 Task: Start in the project TreasureLine the sprint 'Light Speed', with a duration of 3 weeks.
Action: Mouse moved to (204, 61)
Screenshot: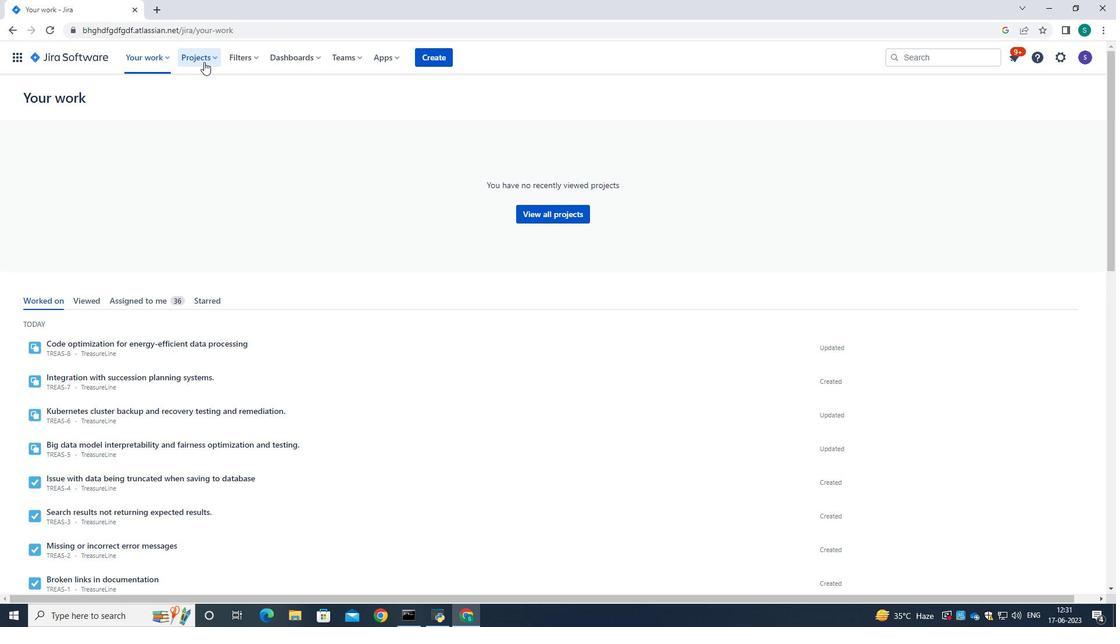 
Action: Mouse pressed left at (204, 61)
Screenshot: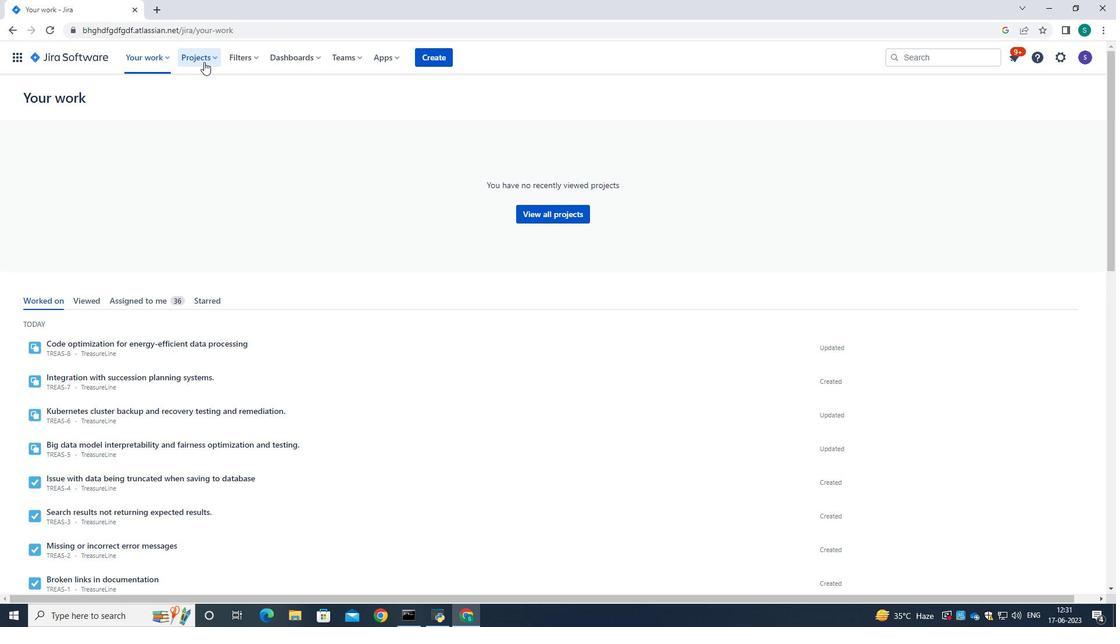 
Action: Mouse moved to (206, 109)
Screenshot: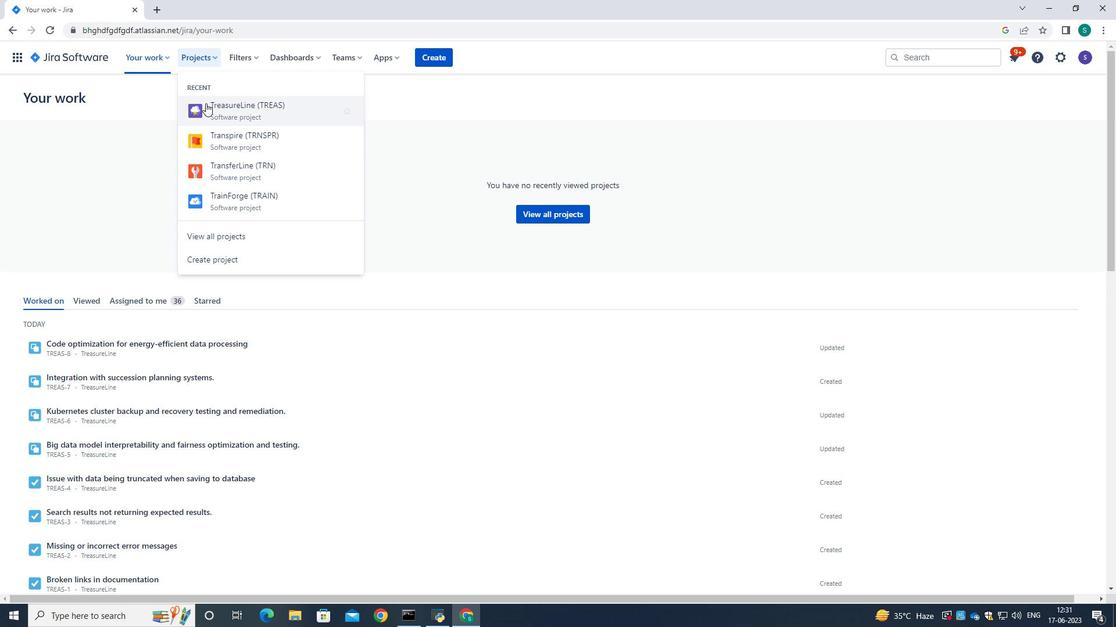 
Action: Mouse pressed left at (206, 109)
Screenshot: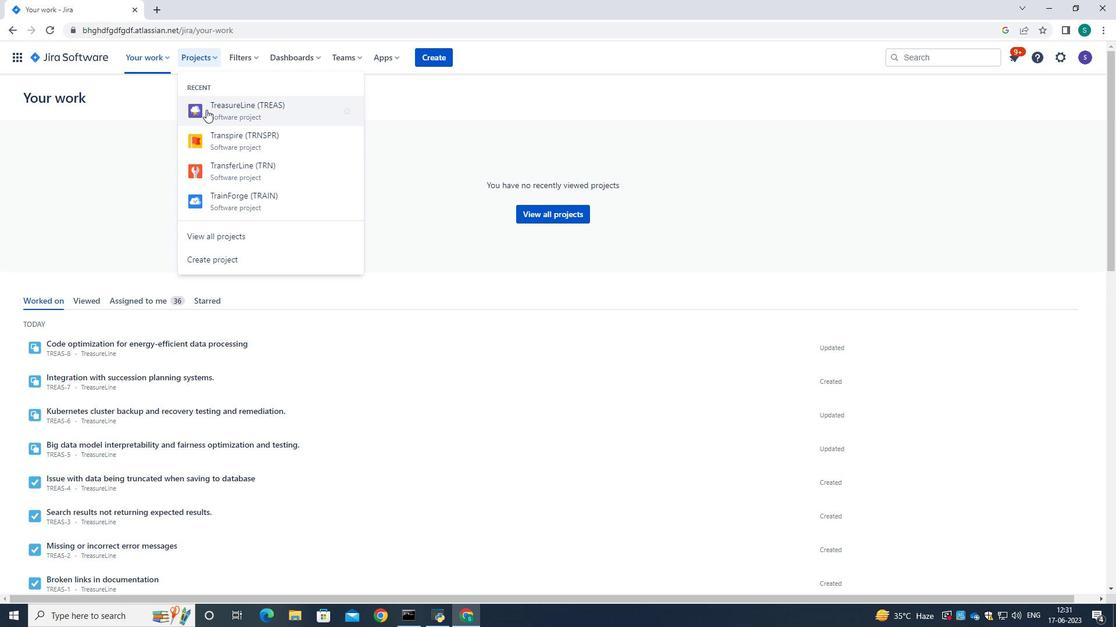 
Action: Mouse moved to (79, 177)
Screenshot: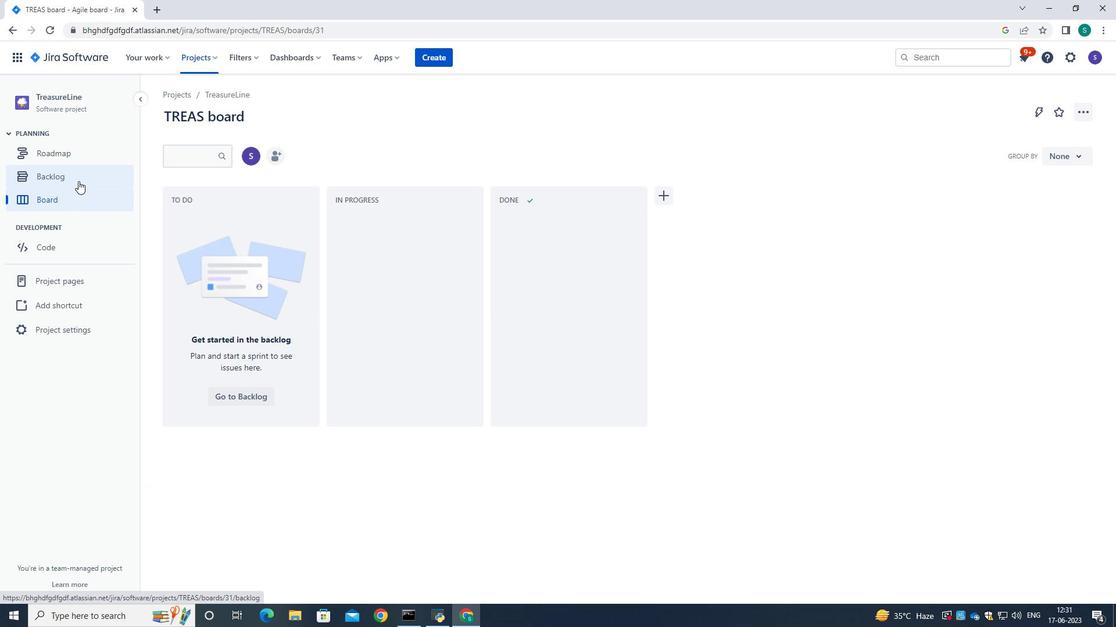 
Action: Mouse pressed left at (79, 177)
Screenshot: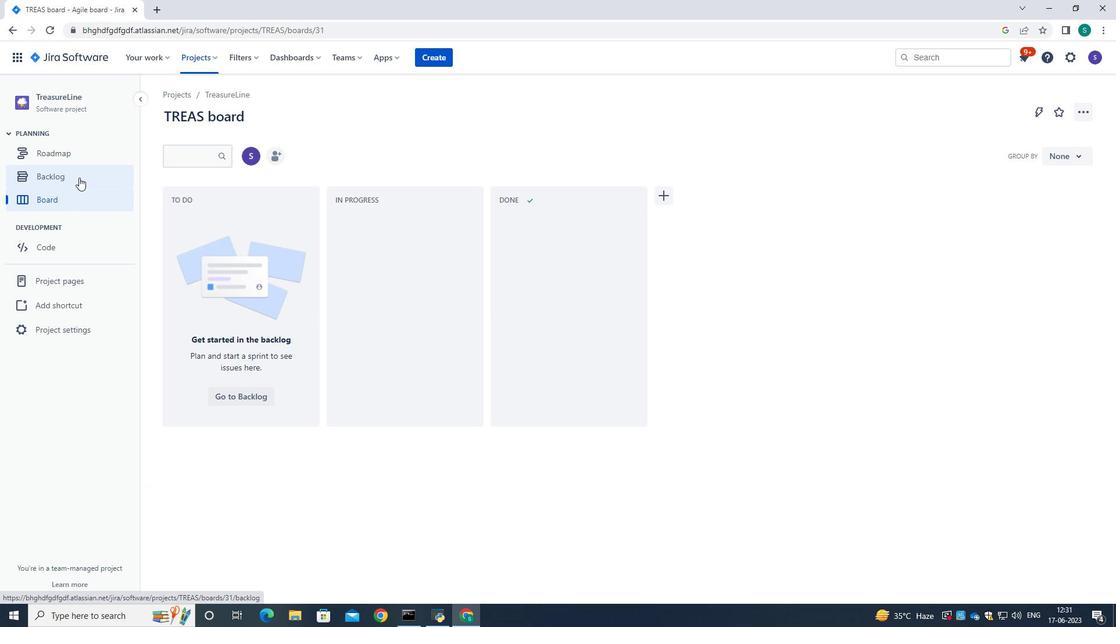
Action: Mouse moved to (433, 327)
Screenshot: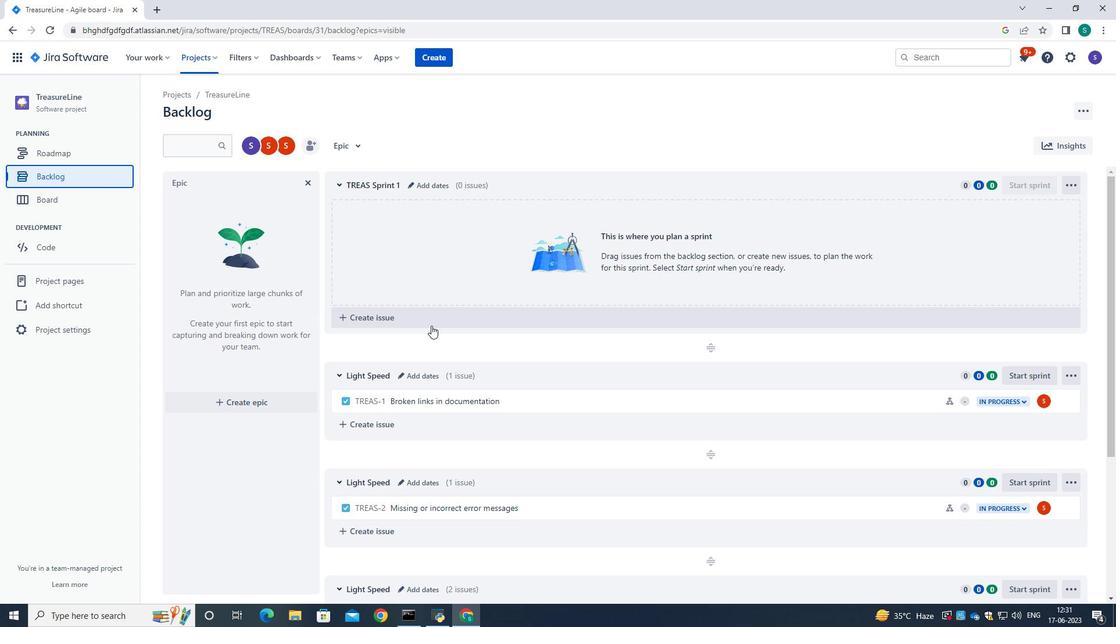 
Action: Mouse scrolled (433, 326) with delta (0, 0)
Screenshot: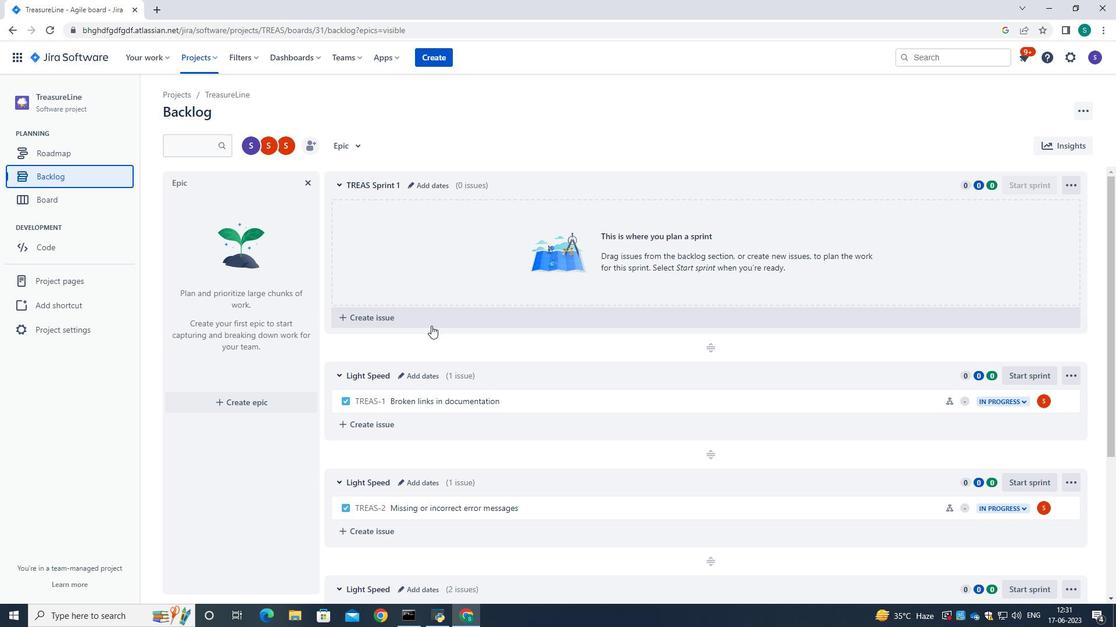 
Action: Mouse scrolled (433, 326) with delta (0, 0)
Screenshot: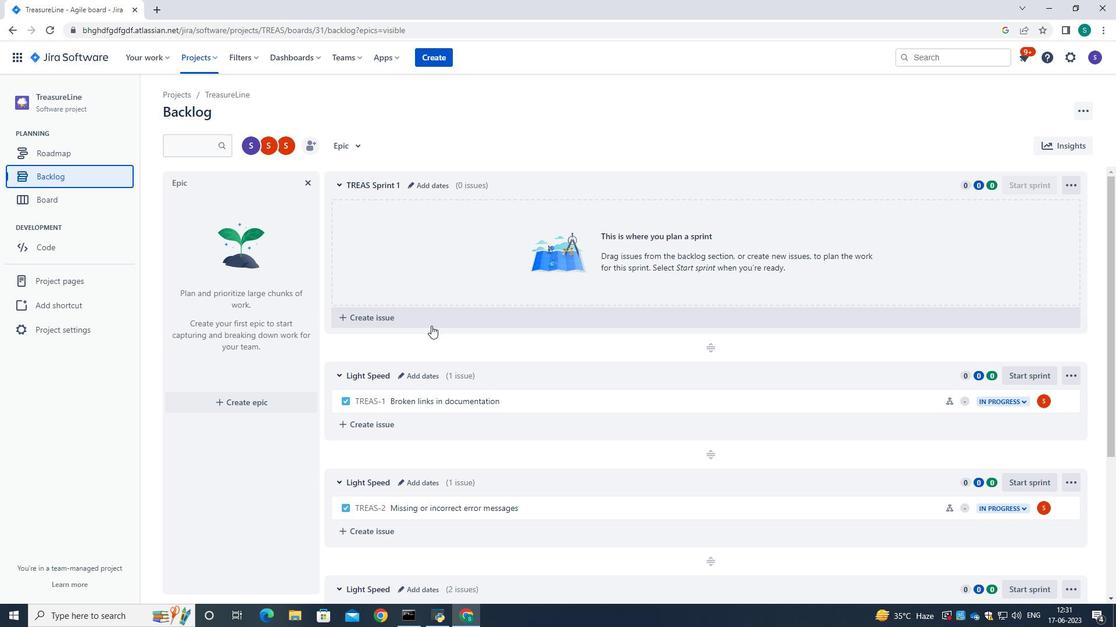 
Action: Mouse scrolled (433, 326) with delta (0, 0)
Screenshot: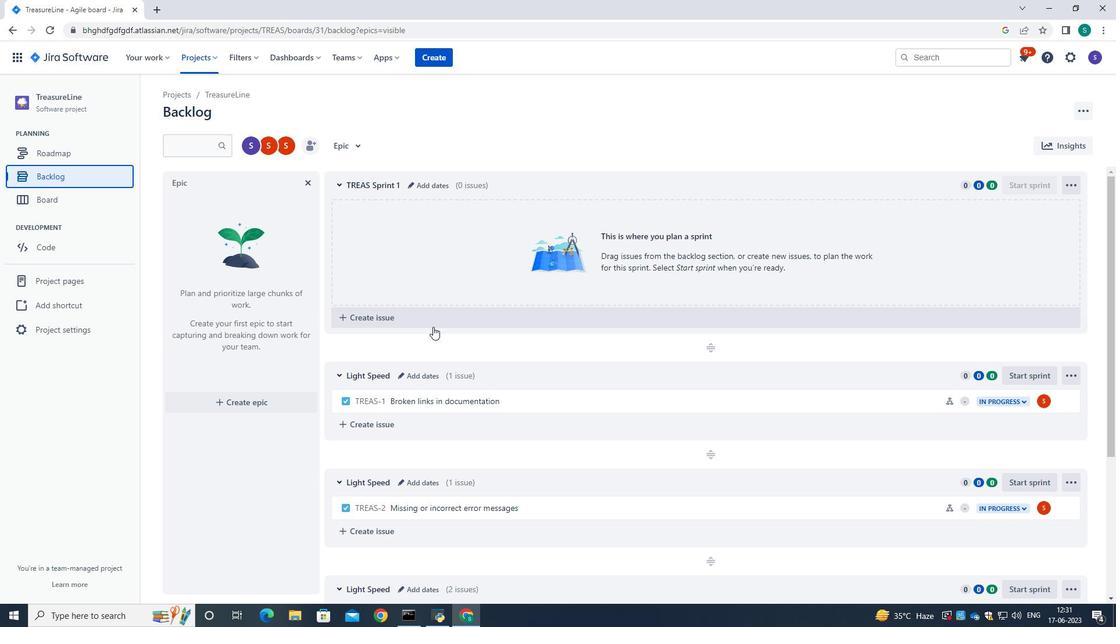 
Action: Mouse scrolled (433, 326) with delta (0, 0)
Screenshot: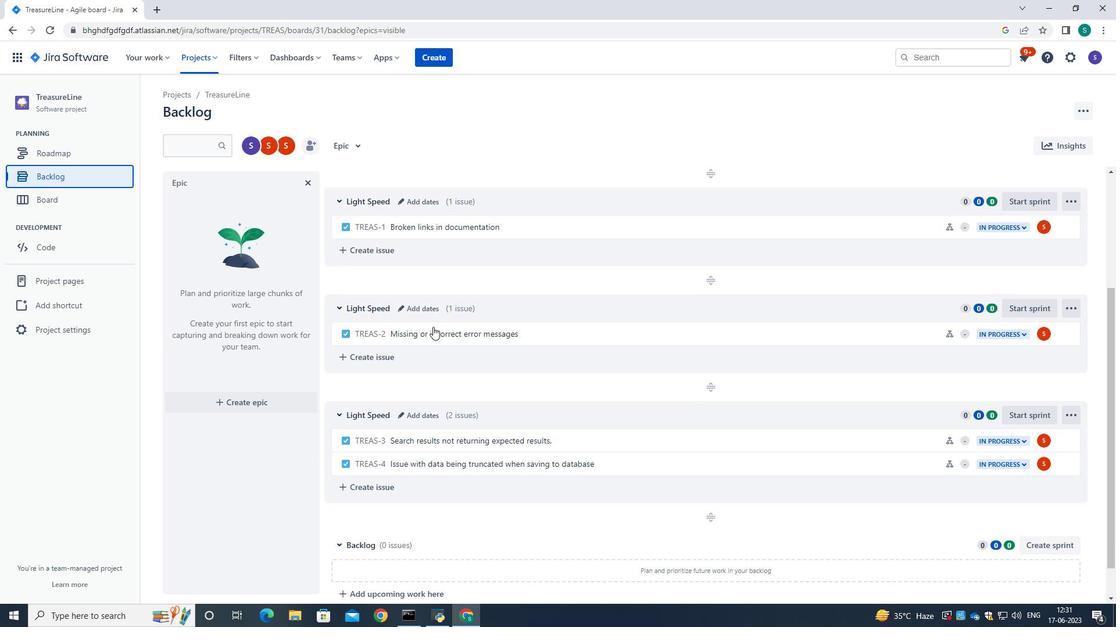 
Action: Mouse scrolled (433, 326) with delta (0, 0)
Screenshot: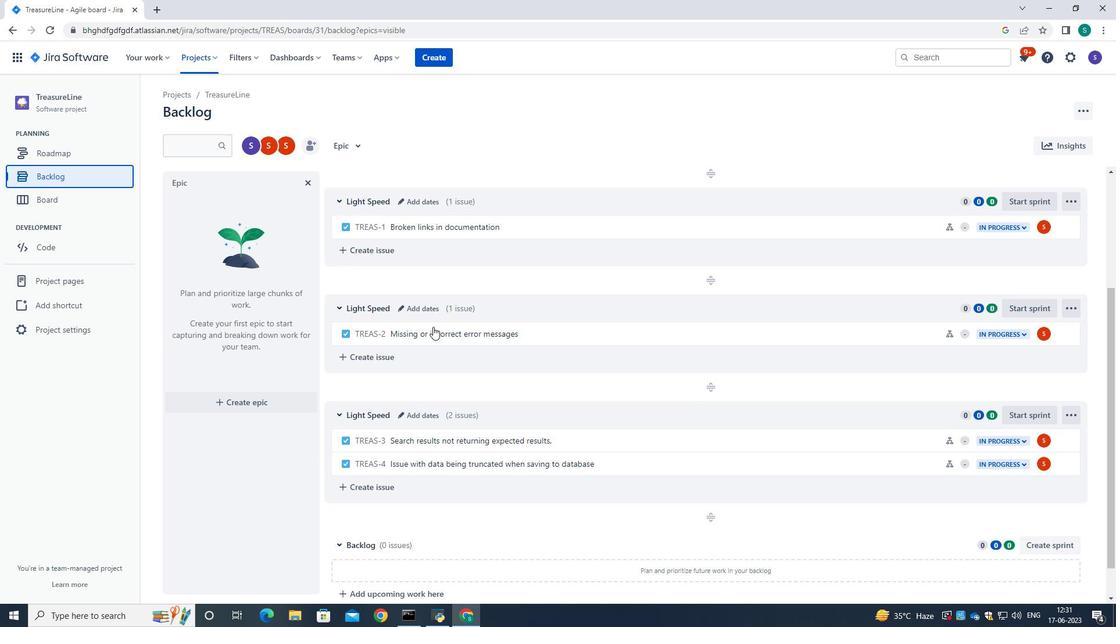 
Action: Mouse moved to (401, 373)
Screenshot: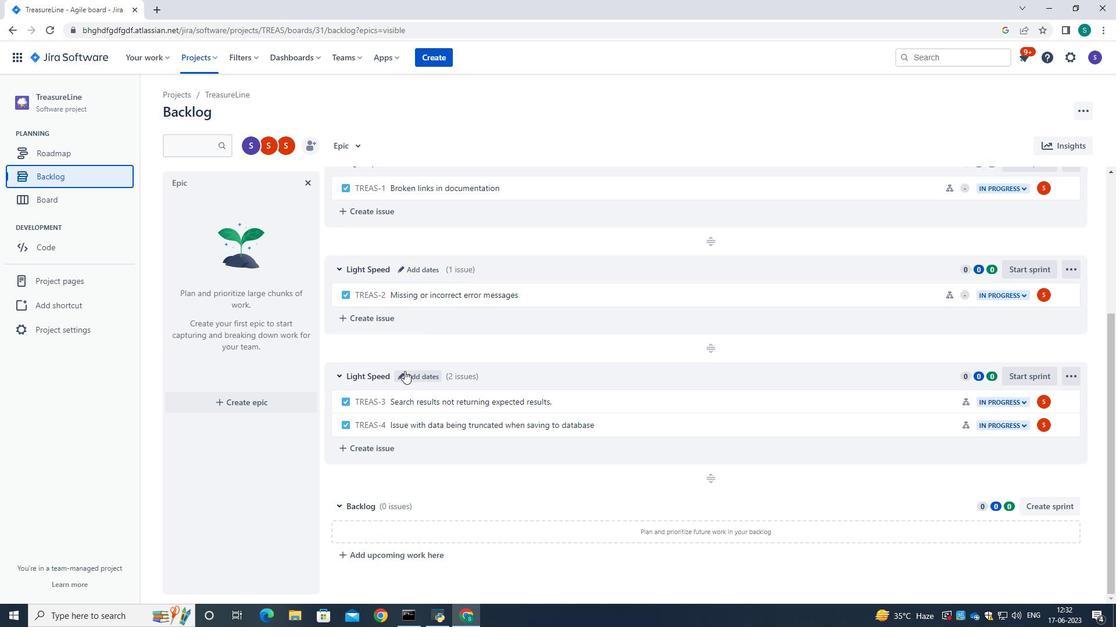 
Action: Mouse pressed left at (401, 373)
Screenshot: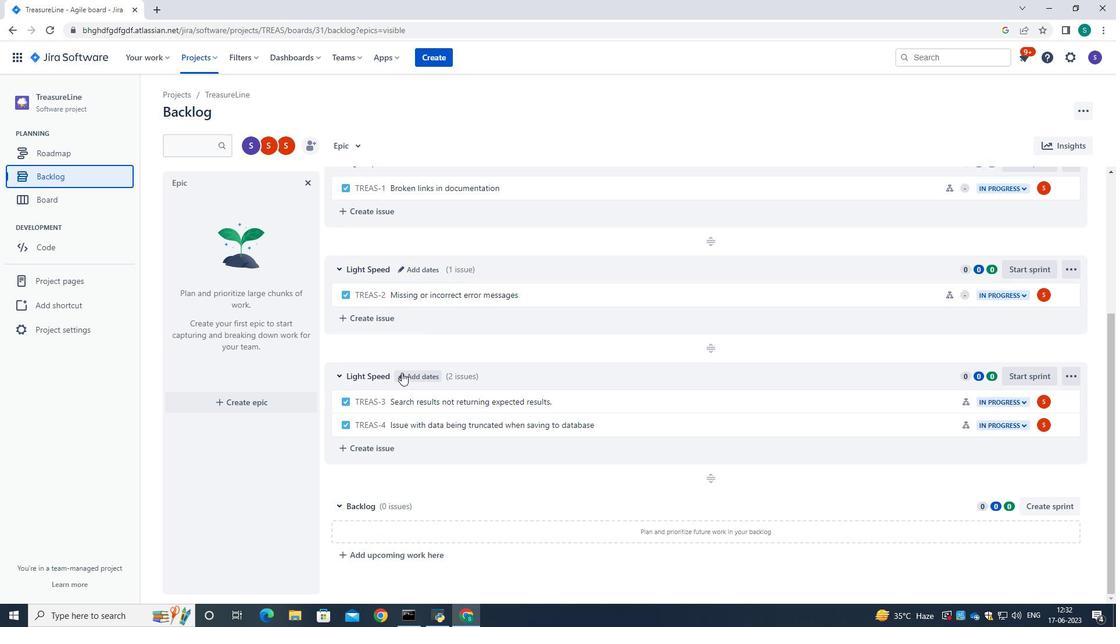 
Action: Mouse moved to (413, 180)
Screenshot: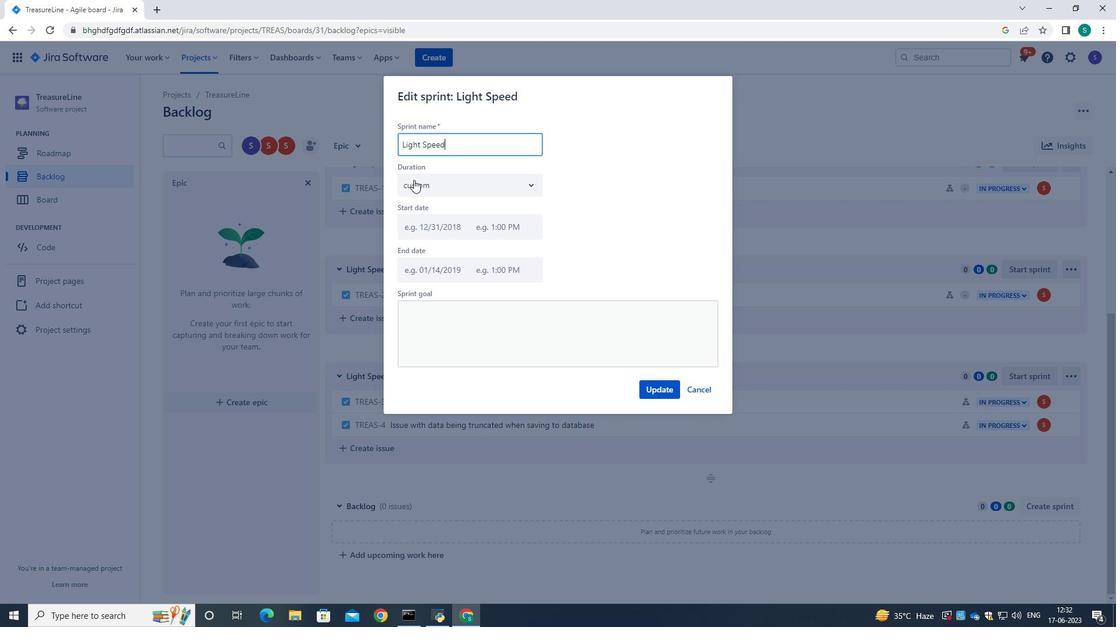 
Action: Mouse pressed left at (413, 180)
Screenshot: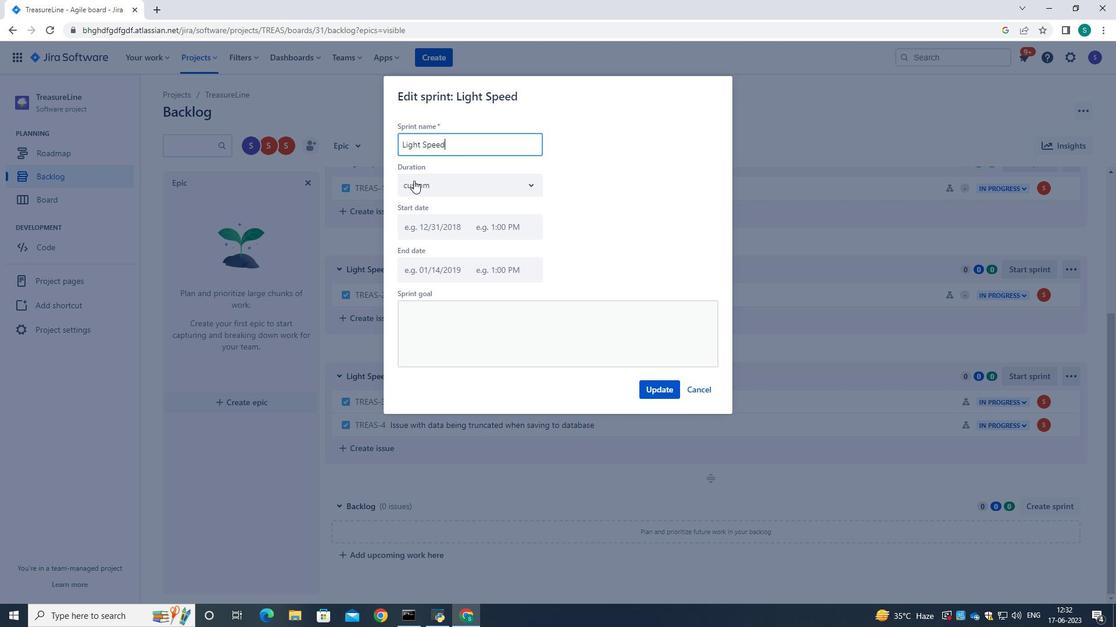 
Action: Mouse moved to (422, 256)
Screenshot: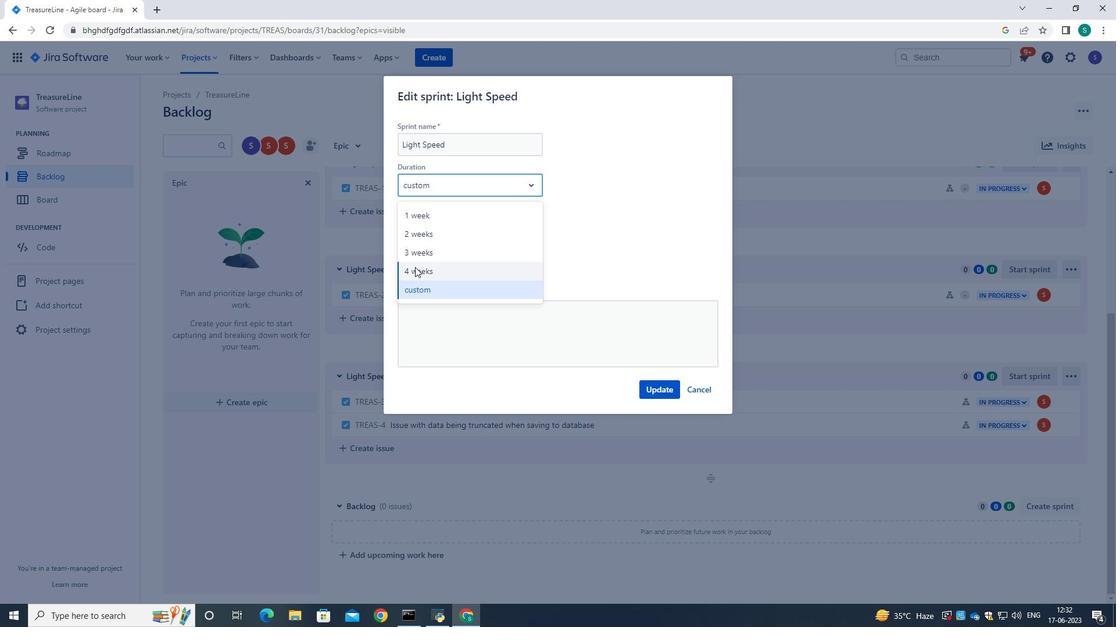 
Action: Mouse pressed left at (422, 256)
Screenshot: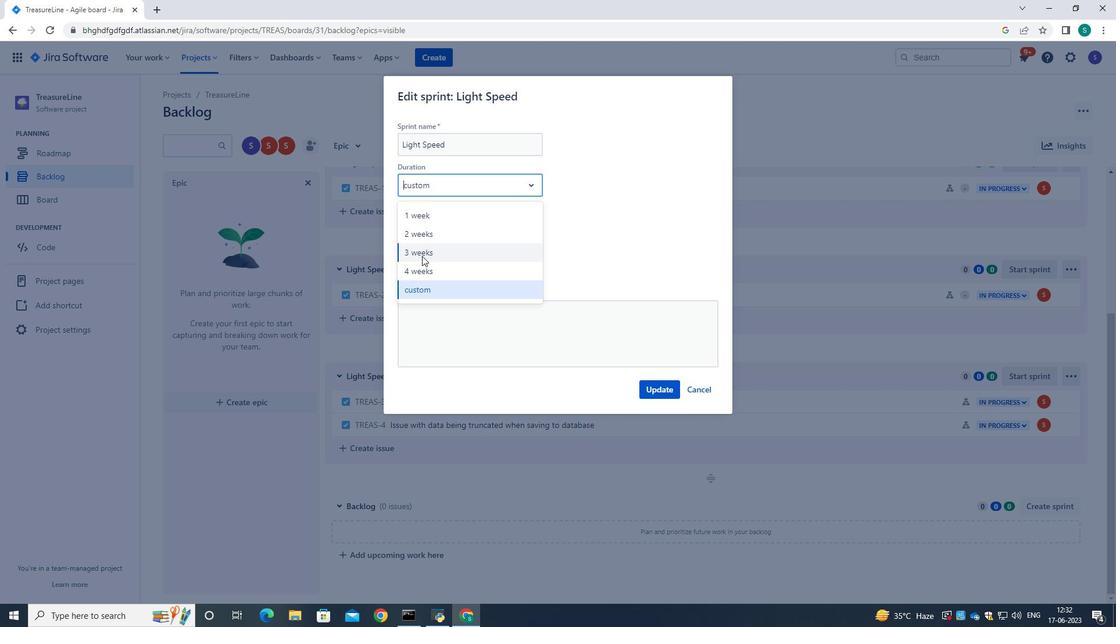 
Action: Mouse moved to (674, 388)
Screenshot: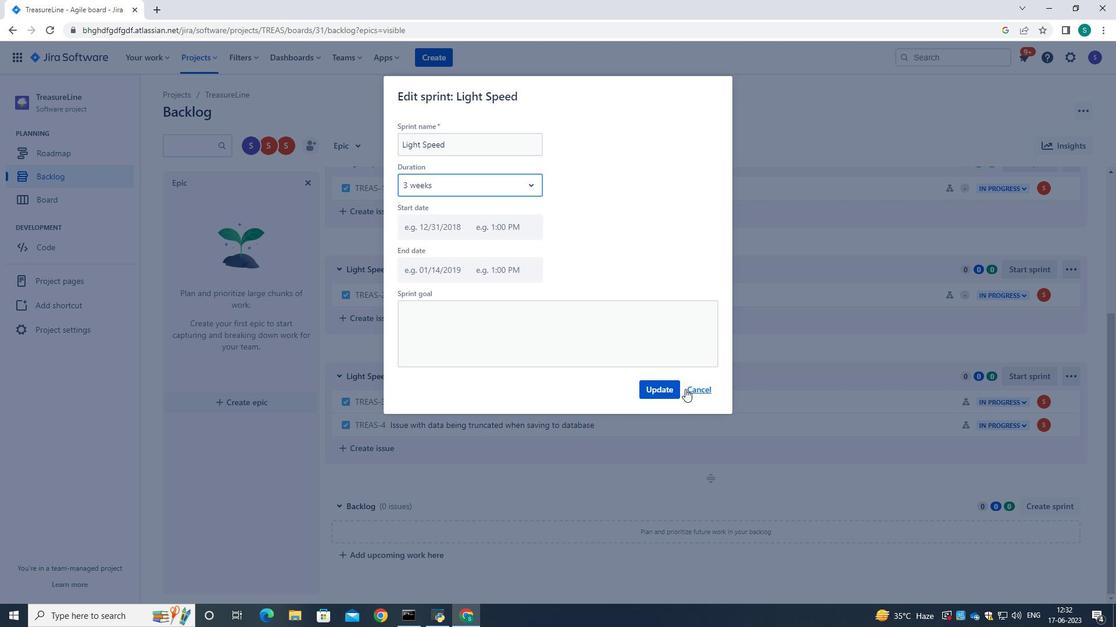 
Action: Mouse pressed left at (674, 388)
Screenshot: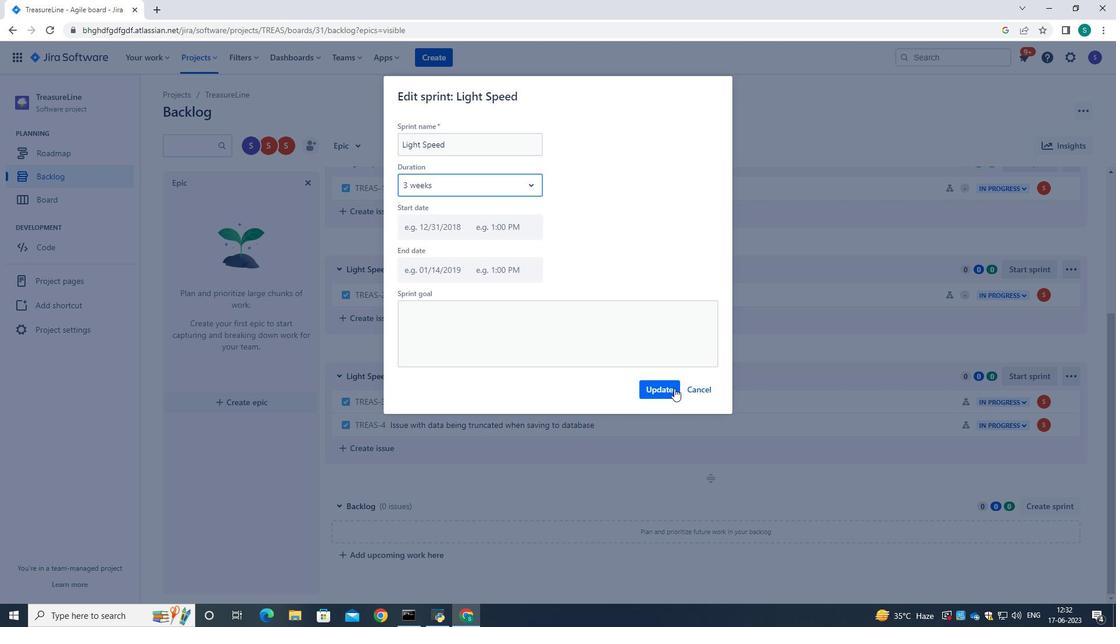 
Action: Mouse moved to (690, 155)
Screenshot: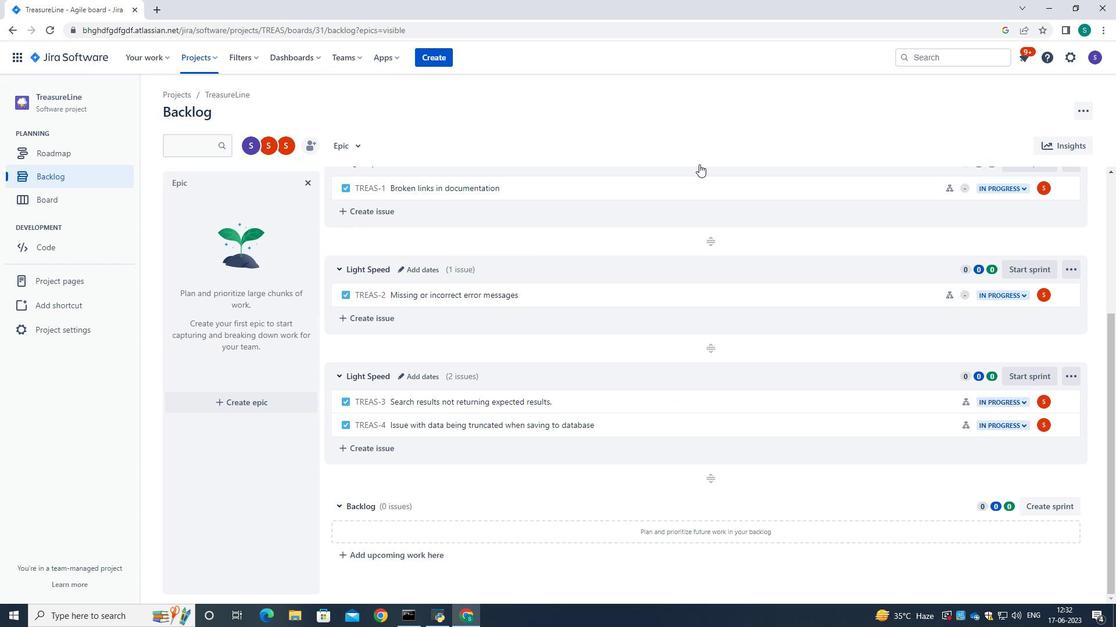 
